 Task: Change curved connector line weight to 16PX.
Action: Mouse moved to (576, 329)
Screenshot: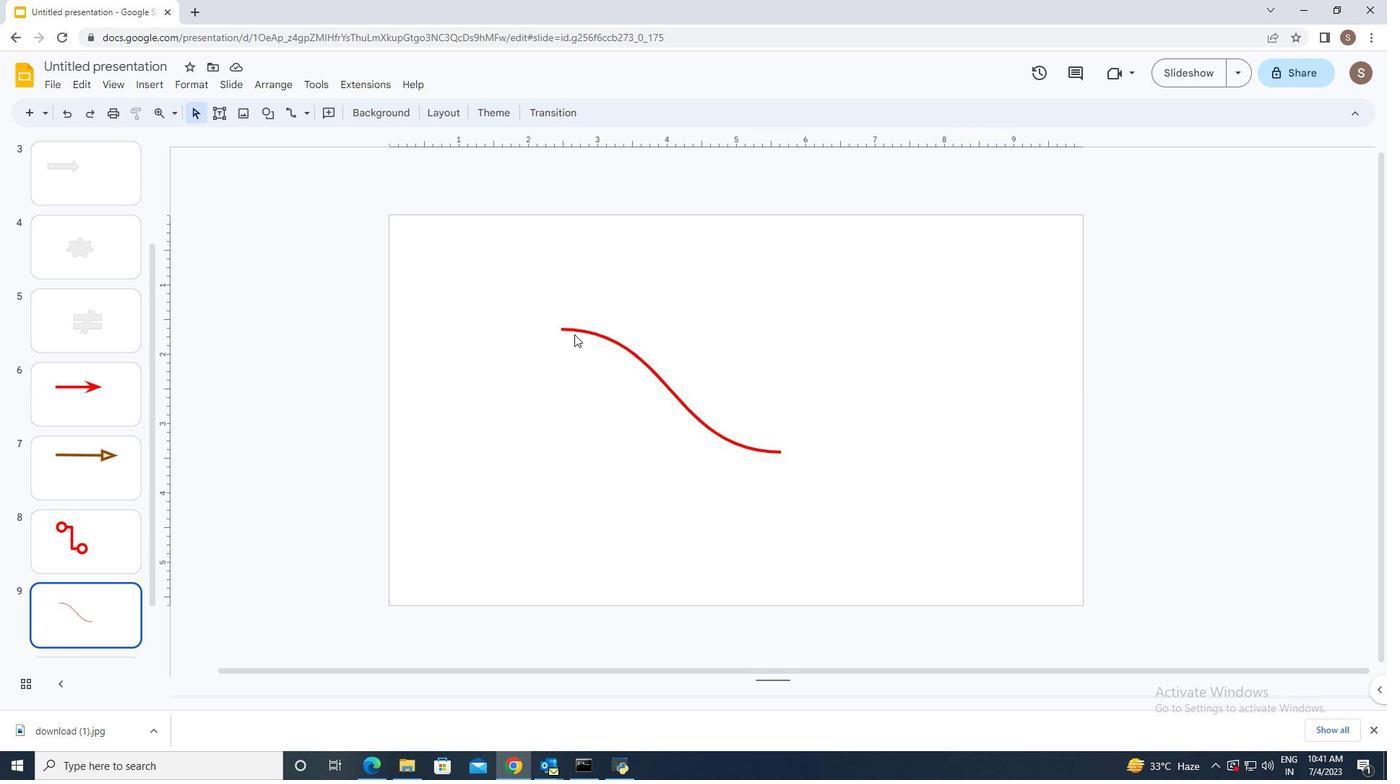 
Action: Mouse pressed left at (576, 329)
Screenshot: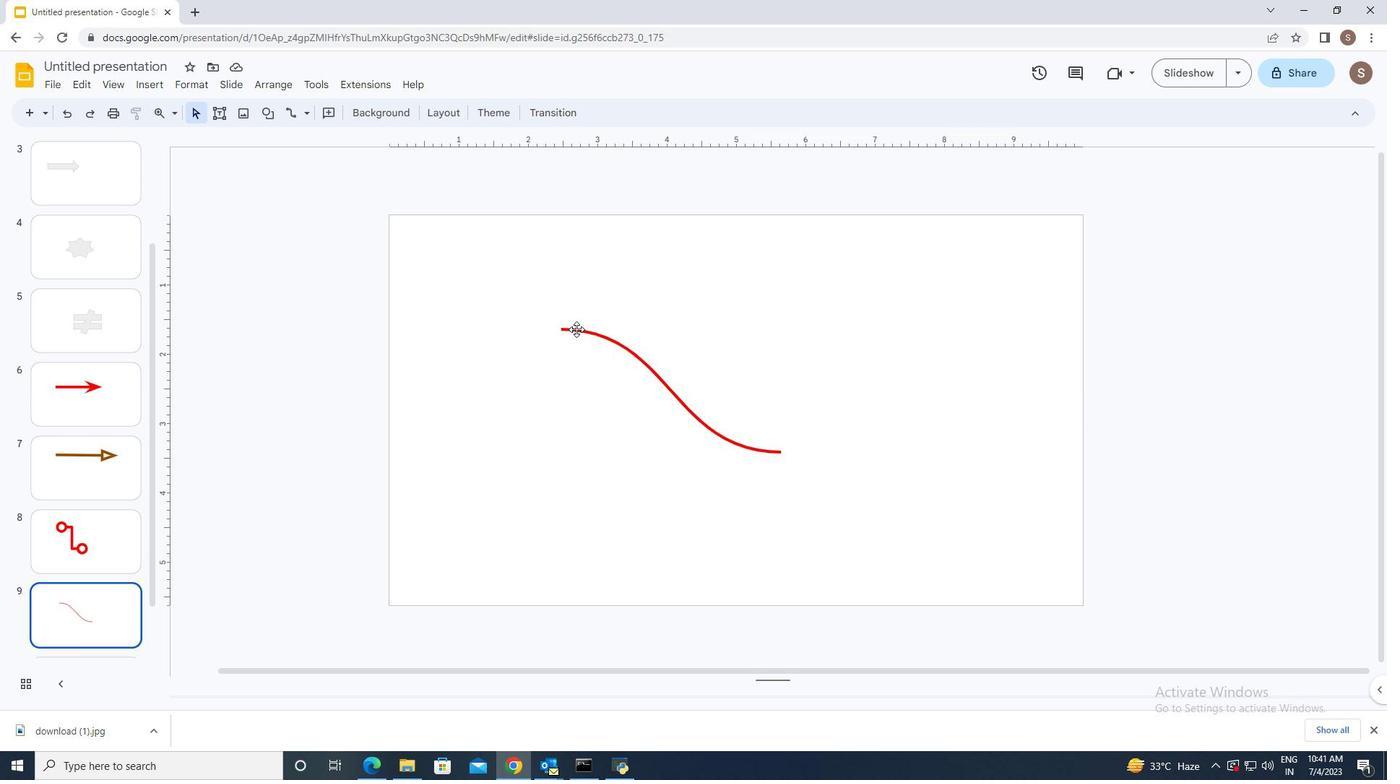 
Action: Mouse moved to (351, 114)
Screenshot: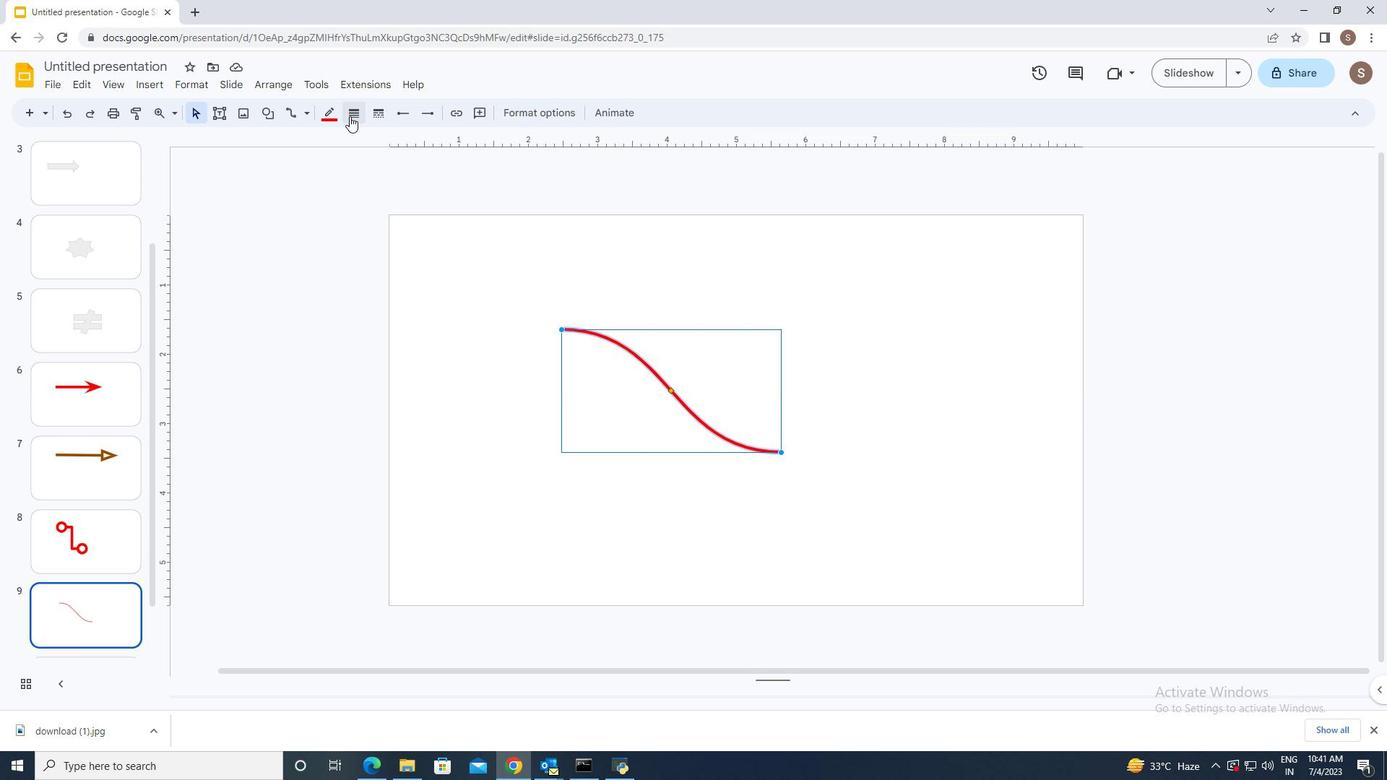 
Action: Mouse pressed left at (351, 114)
Screenshot: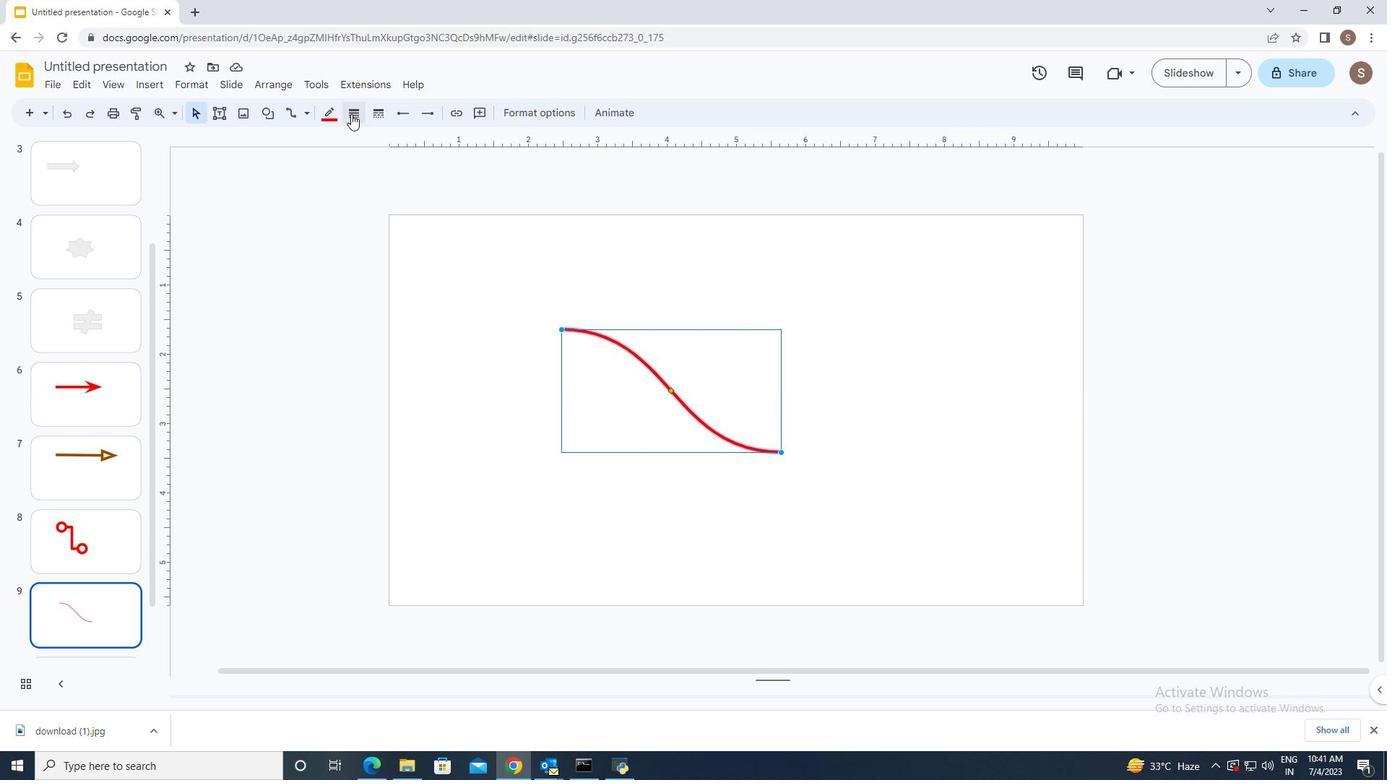 
Action: Mouse moved to (383, 281)
Screenshot: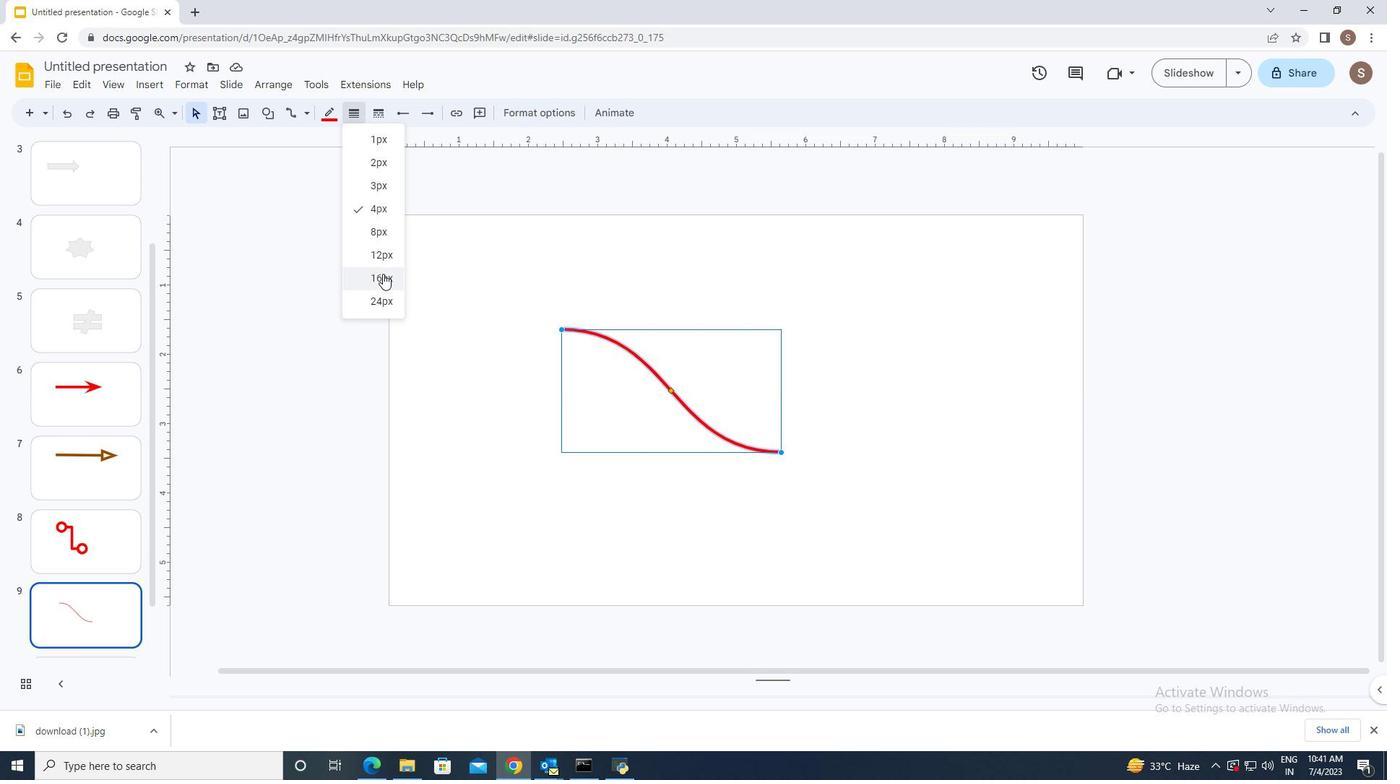 
Action: Mouse pressed left at (383, 281)
Screenshot: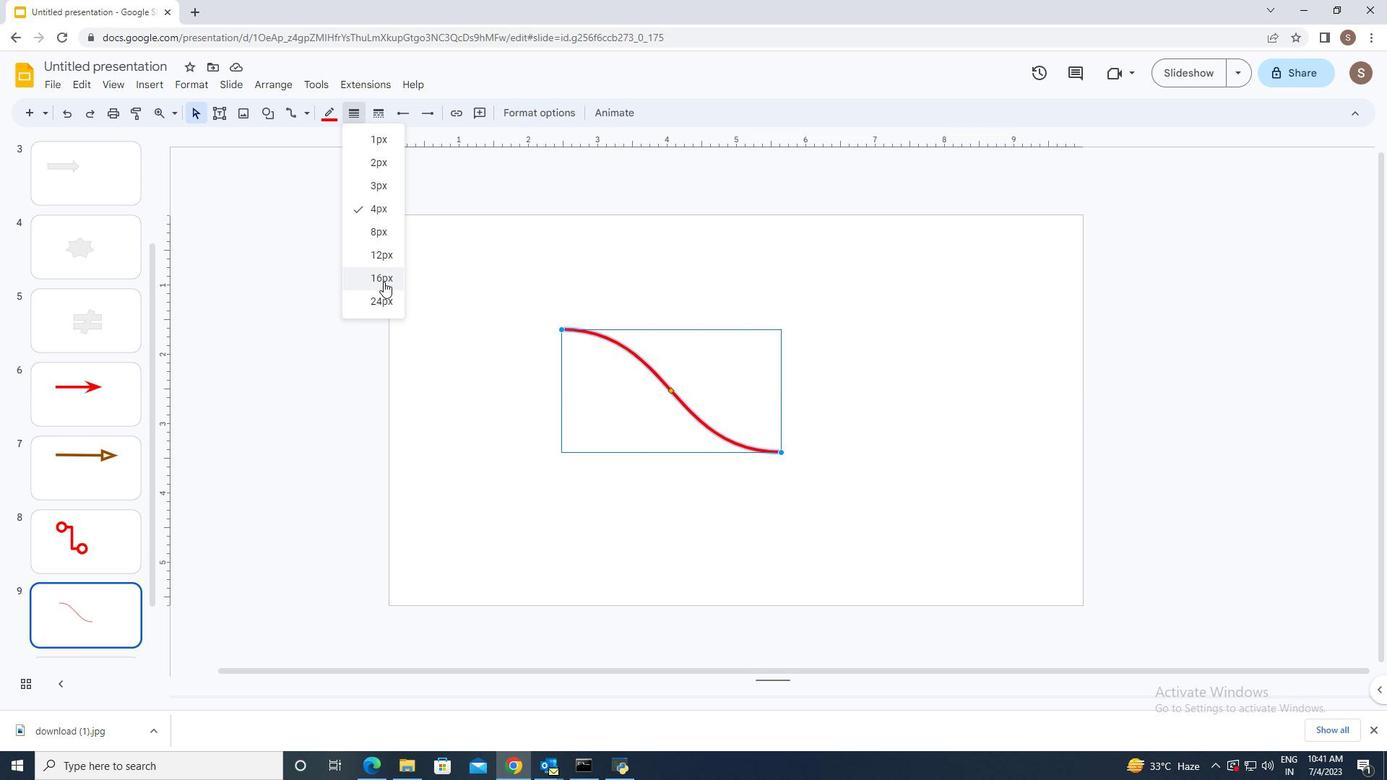 
Action: Mouse moved to (442, 483)
Screenshot: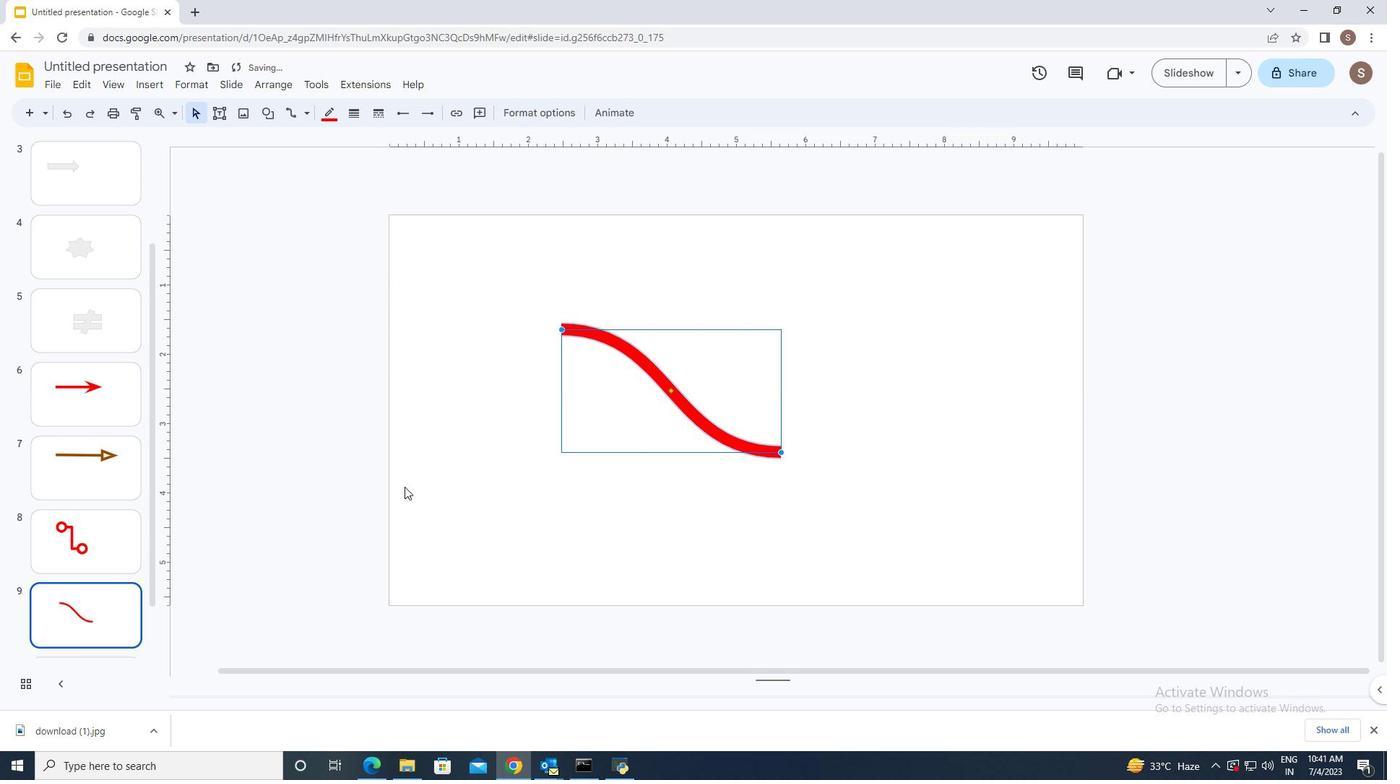 
Action: Mouse pressed left at (442, 483)
Screenshot: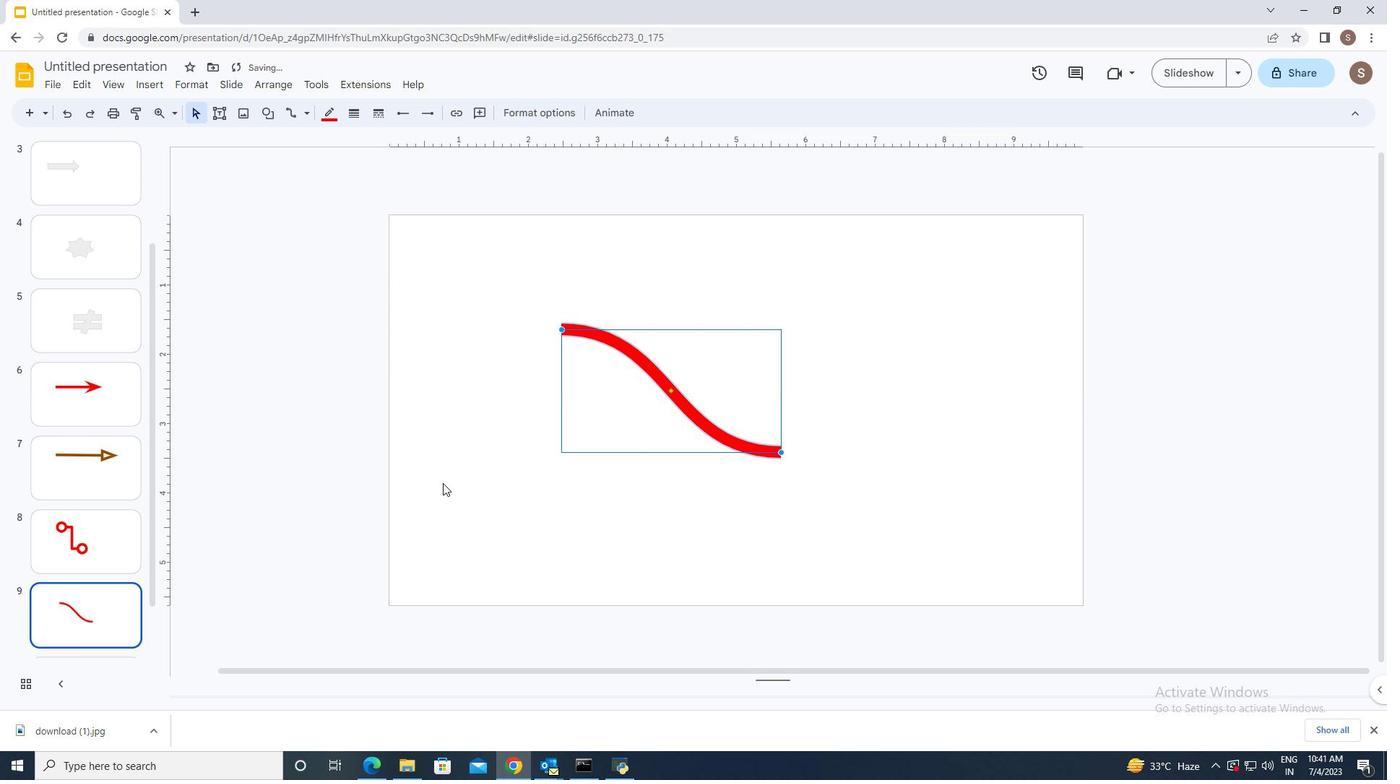 
Action: Mouse moved to (442, 482)
Screenshot: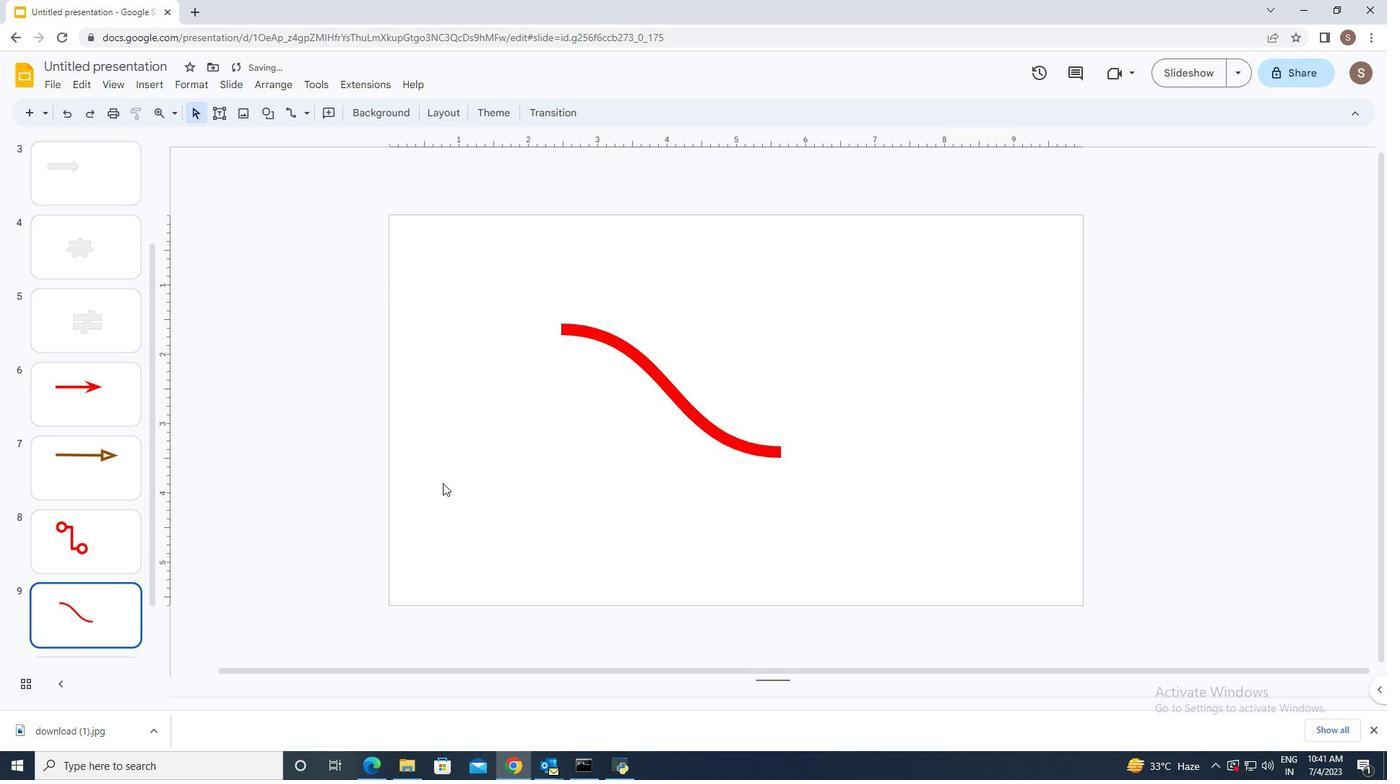 
